 Task: Video and Audio Conversion: Convert a video to a format optimized for 3D TVs.
Action: Mouse moved to (604, 566)
Screenshot: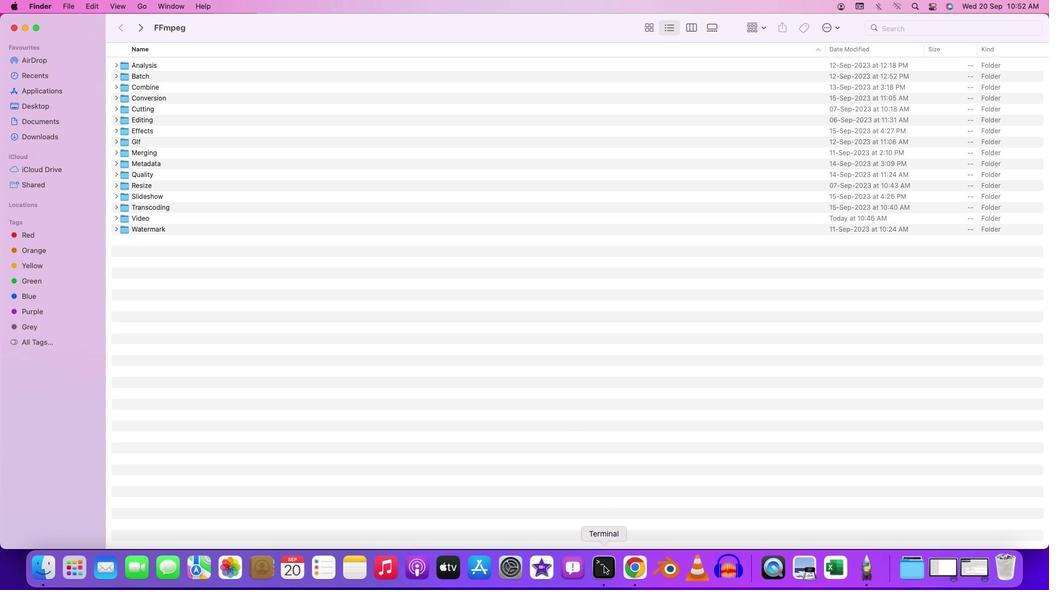 
Action: Mouse pressed right at (604, 566)
Screenshot: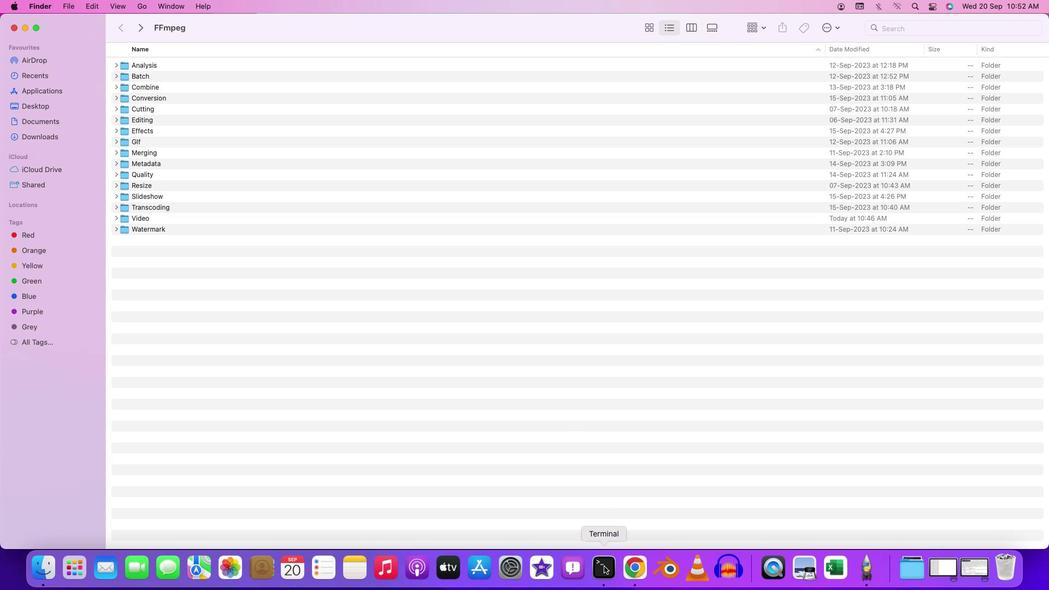 
Action: Mouse moved to (612, 436)
Screenshot: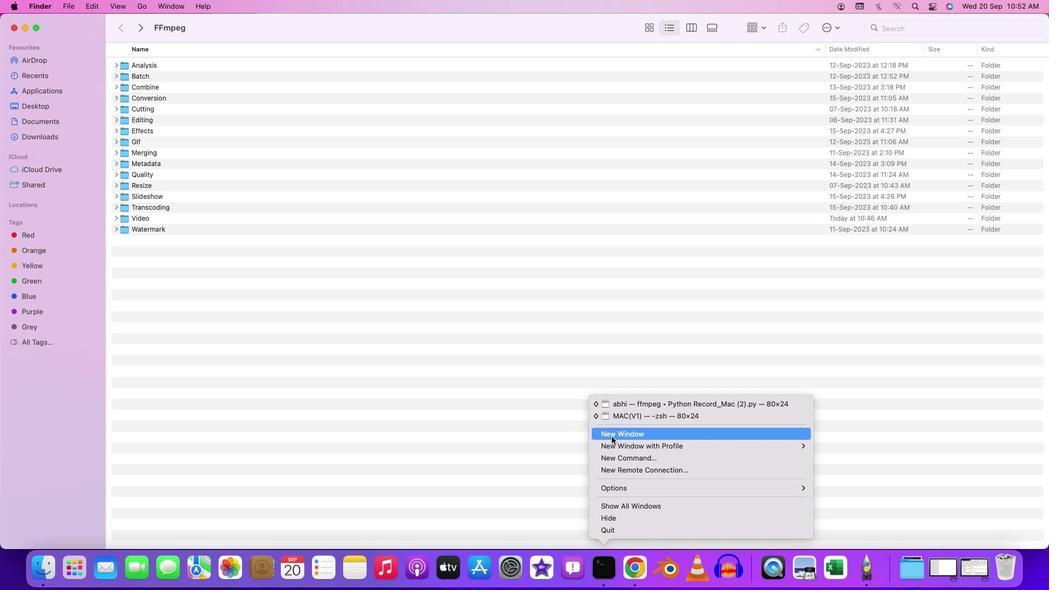 
Action: Mouse pressed left at (612, 436)
Screenshot: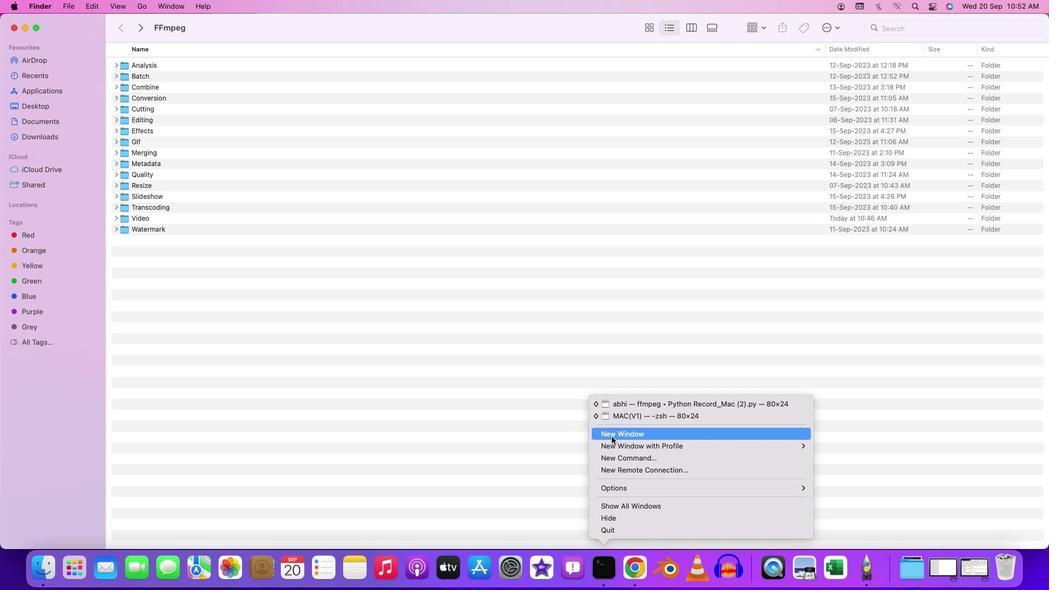 
Action: Mouse moved to (180, 25)
Screenshot: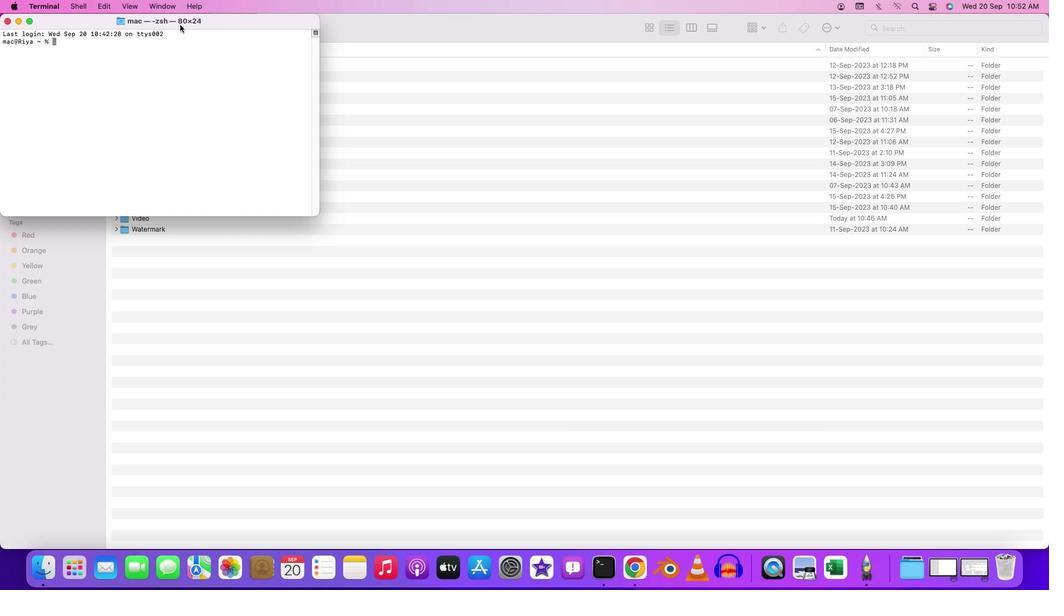 
Action: Mouse pressed left at (180, 25)
Screenshot: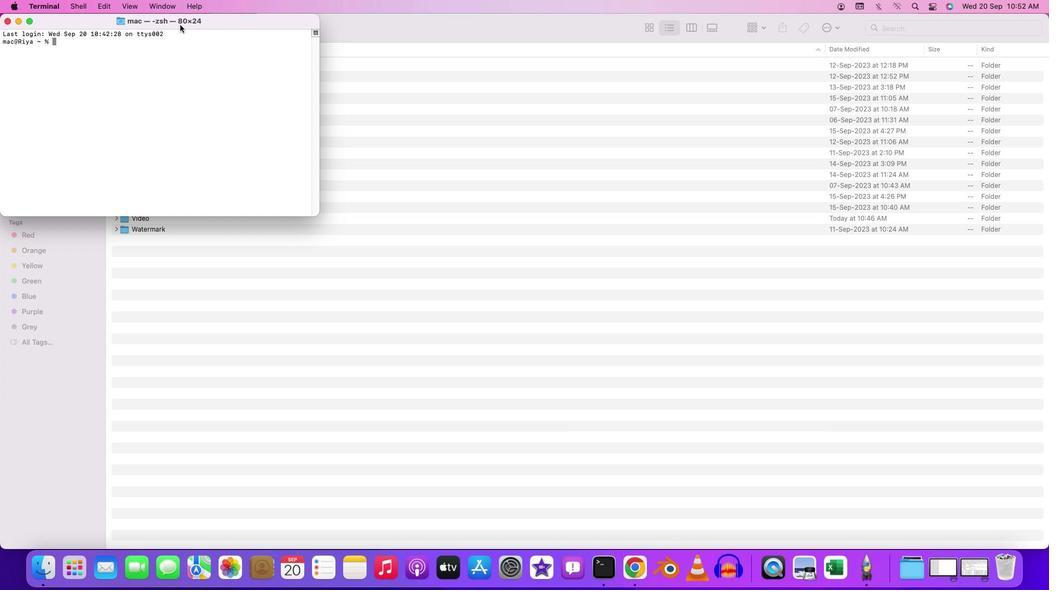 
Action: Mouse pressed left at (180, 25)
Screenshot: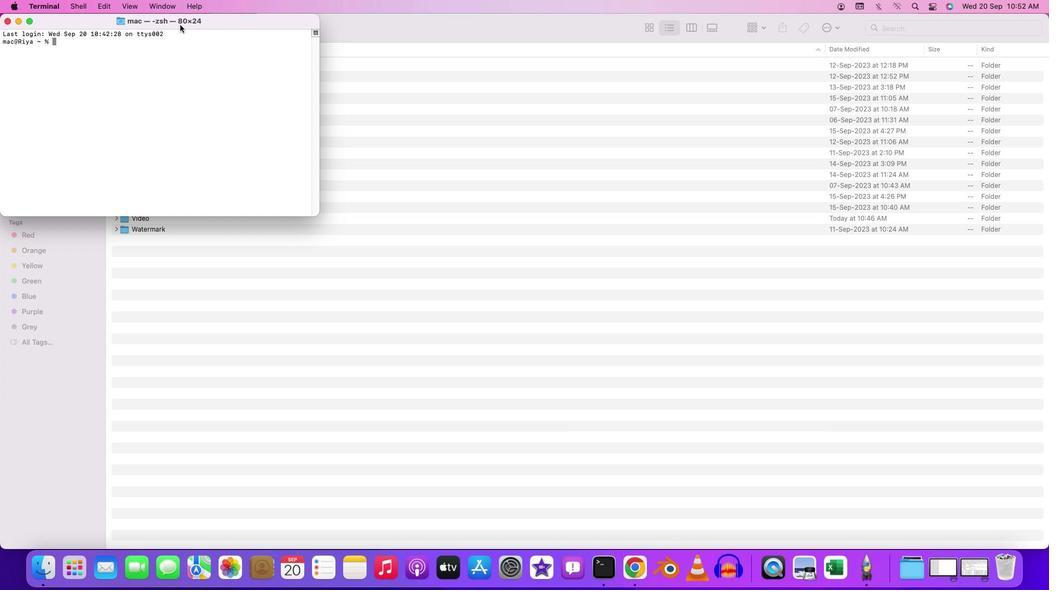 
Action: Mouse moved to (265, 71)
Screenshot: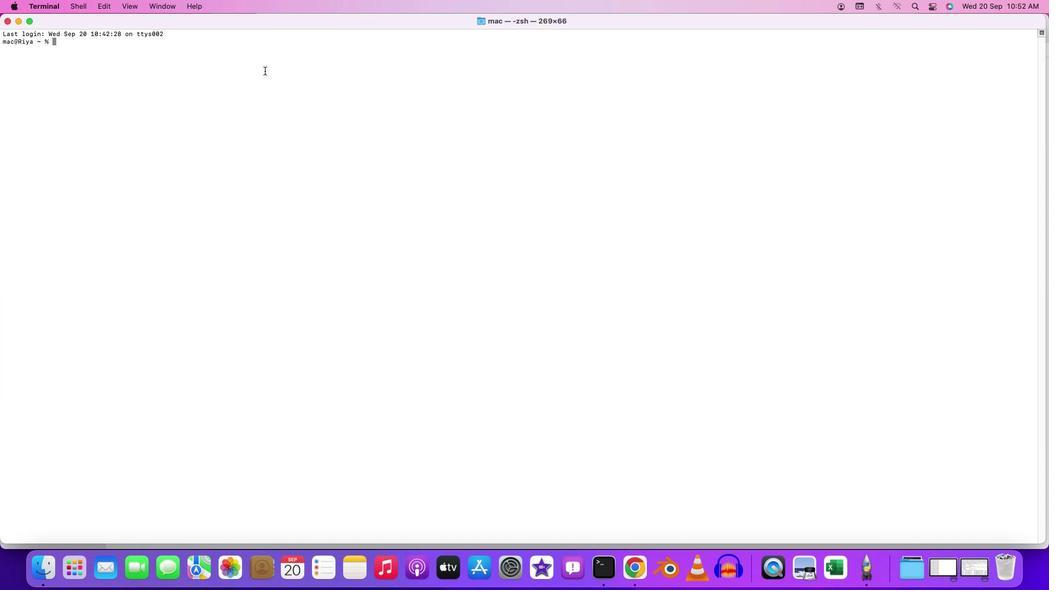 
Action: Key pressed 'c''d'Key.space'd''e''s''k''t''o''p'Key.enter'c''d'Key.space'f''f''m''p''e''g'Key.enter'c''d'Key.space'b''a''t''c''h'Key.enter'c''d'Key.space'v''o''d''e''p'Key.backspaceKey.backspaceKey.backspaceKey.backspace'i''d''e''o'Key.enter'f''f''m''e'Key.backspace'p''e''g'Key.space'-''i'Key.space'i''n''p''u''t'Key.shift'_''b''i''d''e'Key.backspaceKey.backspaceKey.backspaceKey.backspace'v''i''d''e''o''.''m''p''4'Key.leftKey.leftKey.leftKey.leftKey.leftKey.leftKey.leftKey.leftKey.leftKey.leftKey.leftKey.rightKey.rightKey.rightKey.rightKey.rightKey.rightKey.rightKey.rightKey.rightKey.rightKey.rightKey.rightKey.rightKey.rightKey.rightKey.rightKey.rightKey.rightKey.rightKey.space'-''v''f'Key.spaceKey.shift'"''s''c''a''l''e''=''1''2''8''0'Key.spaceKey.backspaceKey.shift'"'Key.backspace'c'Key.backspaceKey.shift':''7''2''0'
Screenshot: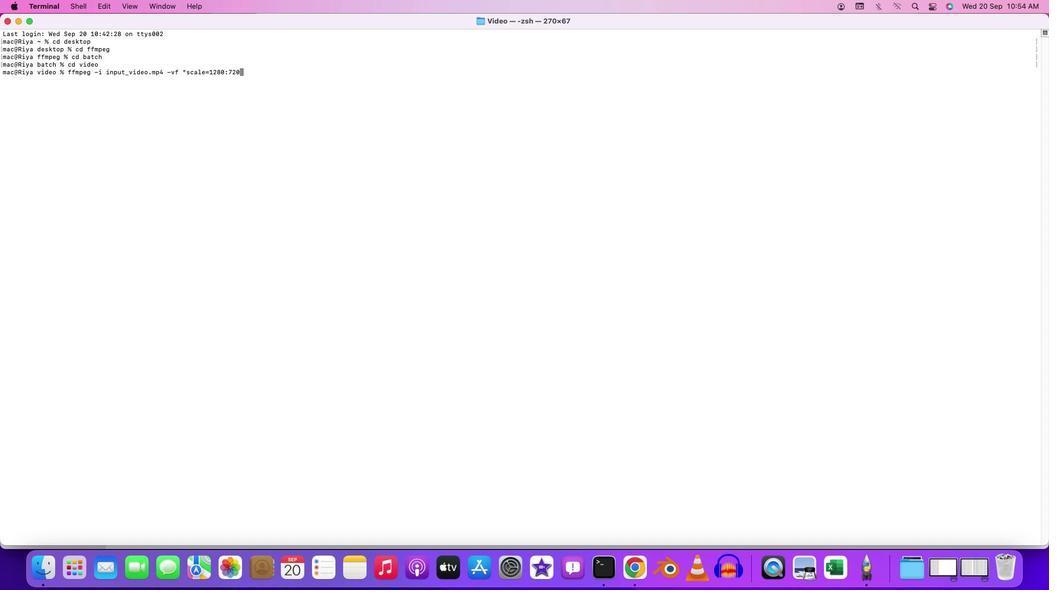 
Action: Mouse moved to (499, 241)
Screenshot: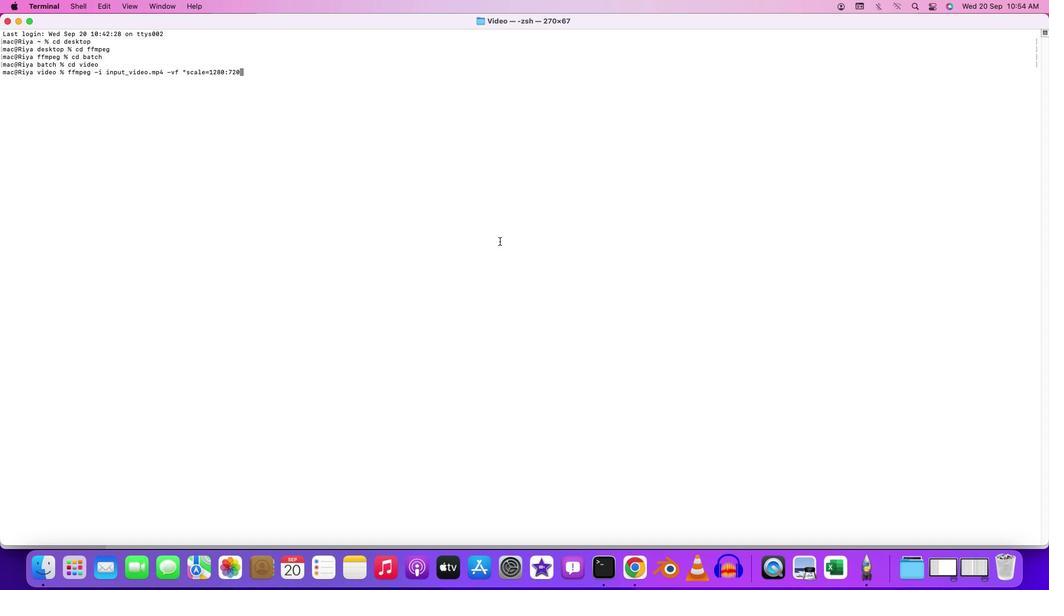
Action: Key pressed Key.spaceKey.backspace','Key.space'p''a''d'Key.space'-''1'Key.backspaceKey.backspaceKey.backspace'=''1''2''8''0'Key.shift':''7''2''0'Key.shift':'Key.shift'(''o''w''-''i''w'Key.shift')'Key.leftKey.leftKey.rightKey.right'/''2'Key.shift':'Key.shift'(''o''g'Key.backspace'h''-''i''h'Key.shift')''/''2'Key.shift'"'Key.space'0'Key.backspace'-''c'Key.shift':''v'Key.space'l''i''b''x''2''6''4'Key.space'-''c'Key.shift'L'Key.backspaceKey.shift':''a'Key.space'c''o''p''y'Key.space'-''s''t''r''i''c''t'Key.space'-''2'Key.space'o''u''t''p''u''t'Key.shift'_''d'Key.backspace'3''d'Key.shift'_''v''i''d''e''o''.''m''p''4'Key.enter'y'Key.enter
Screenshot: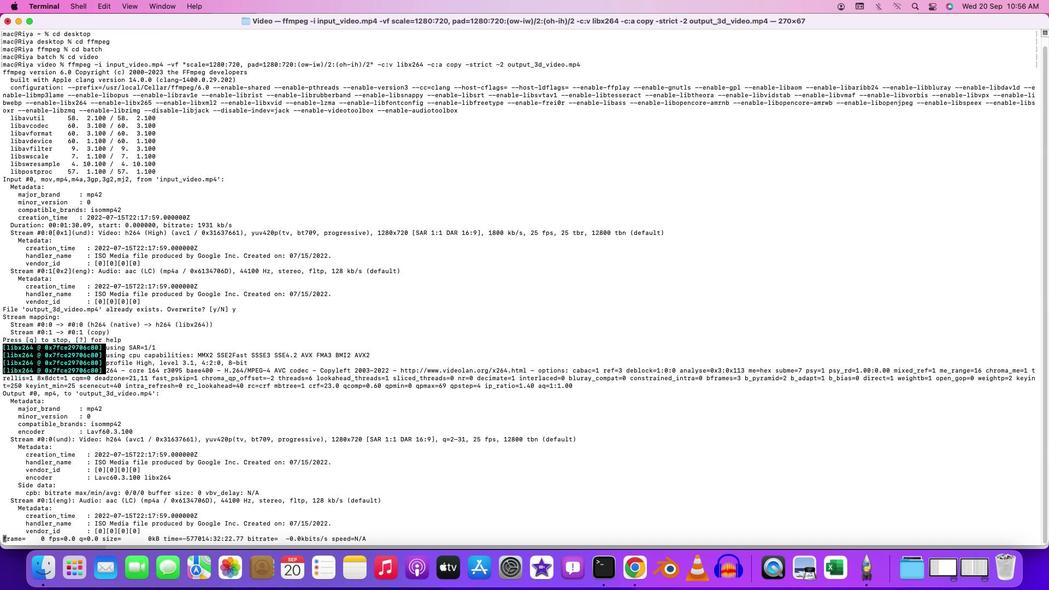 
Action: Mouse moved to (522, 467)
Screenshot: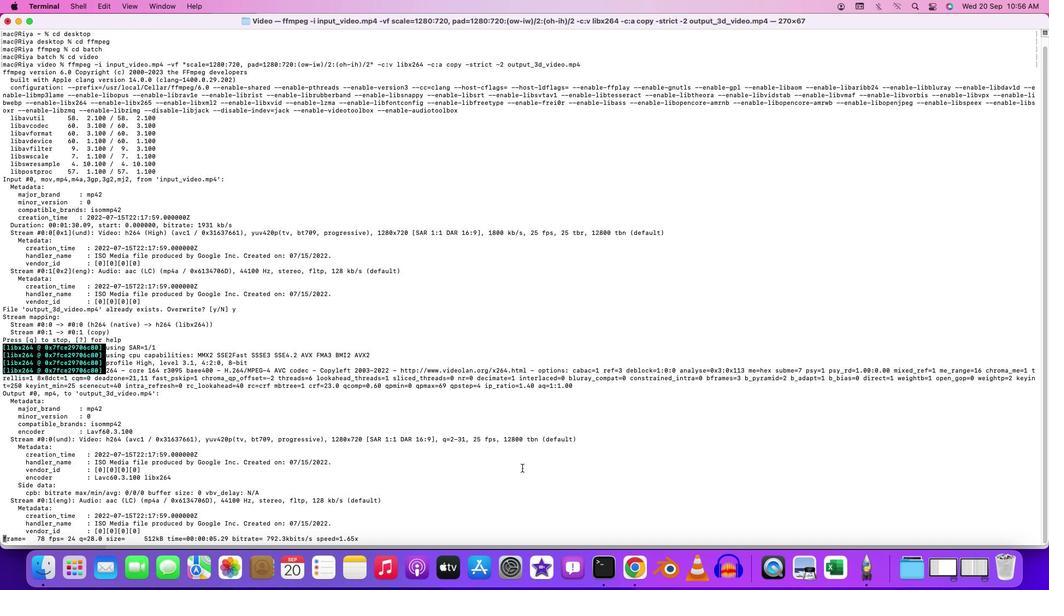 
